 Task: Change the recalculation to "on change and every minute".
Action: Mouse moved to (38, 65)
Screenshot: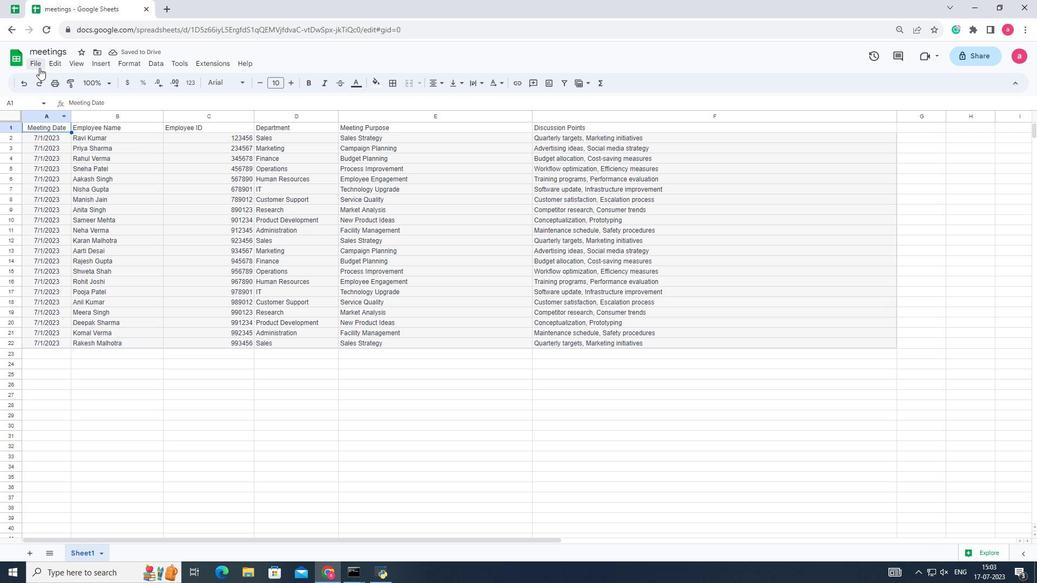 
Action: Mouse pressed left at (38, 65)
Screenshot: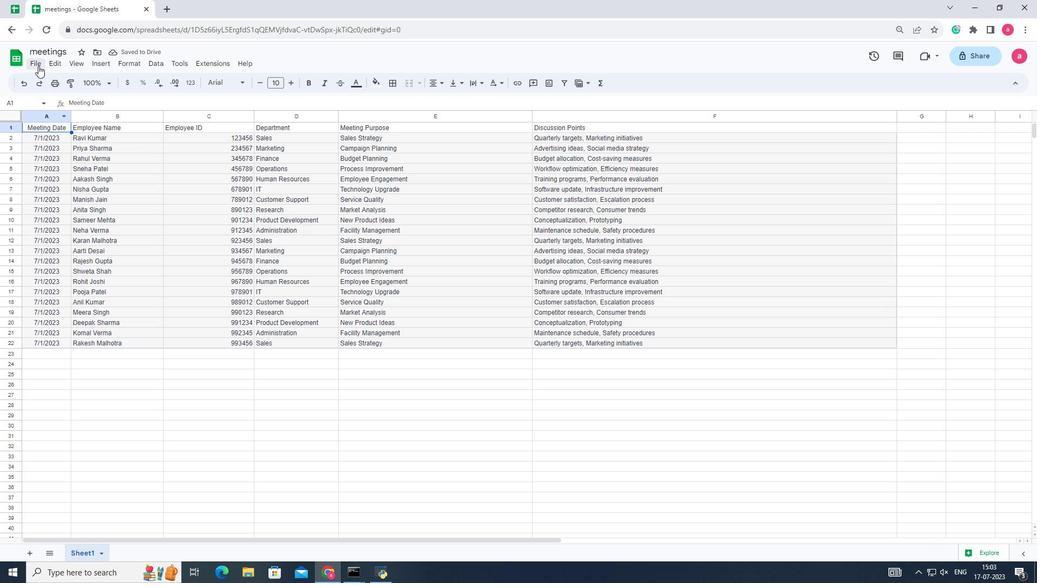 
Action: Mouse moved to (71, 330)
Screenshot: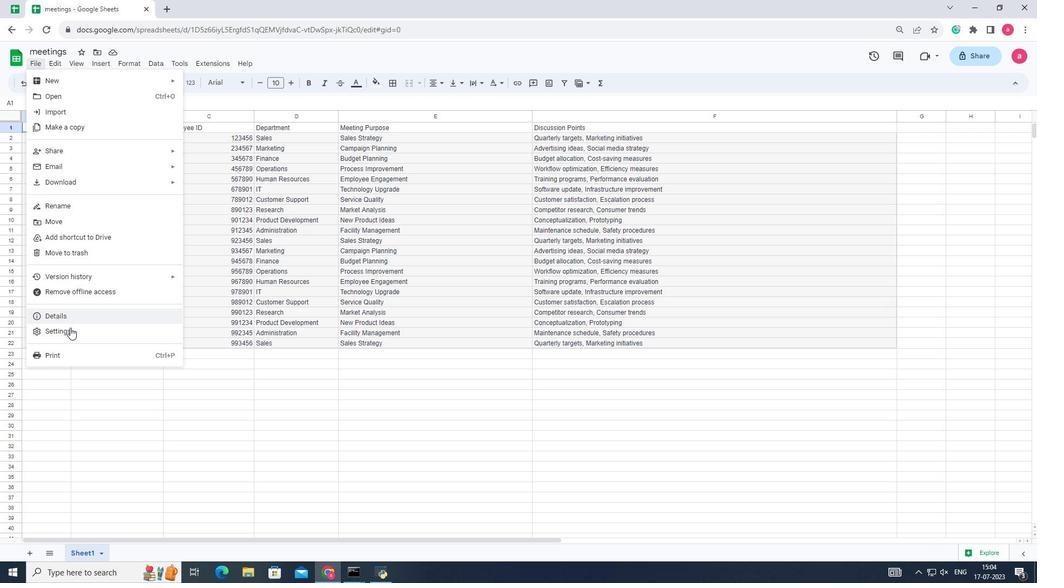 
Action: Mouse pressed left at (71, 330)
Screenshot: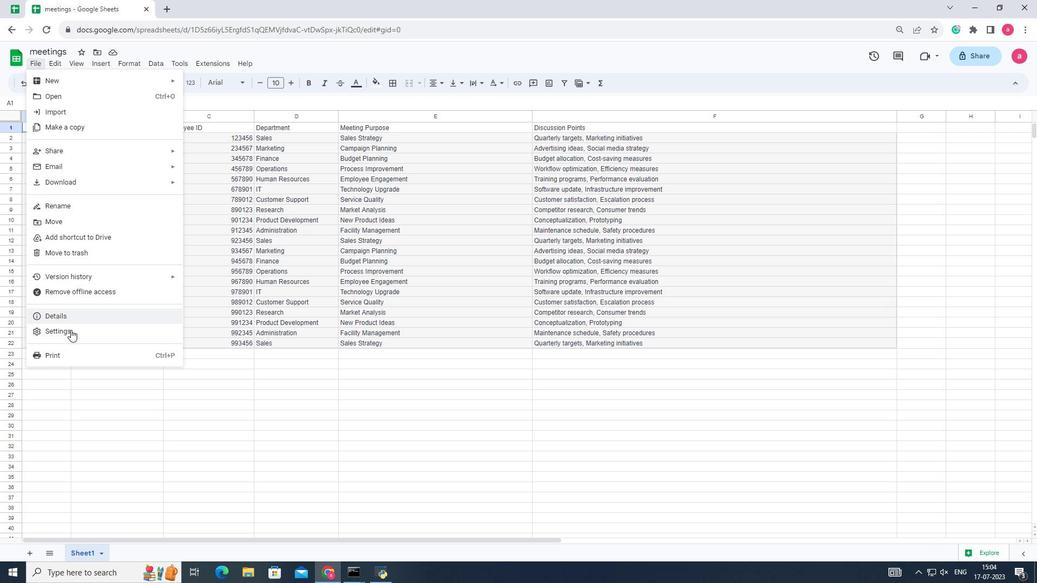 
Action: Mouse moved to (458, 231)
Screenshot: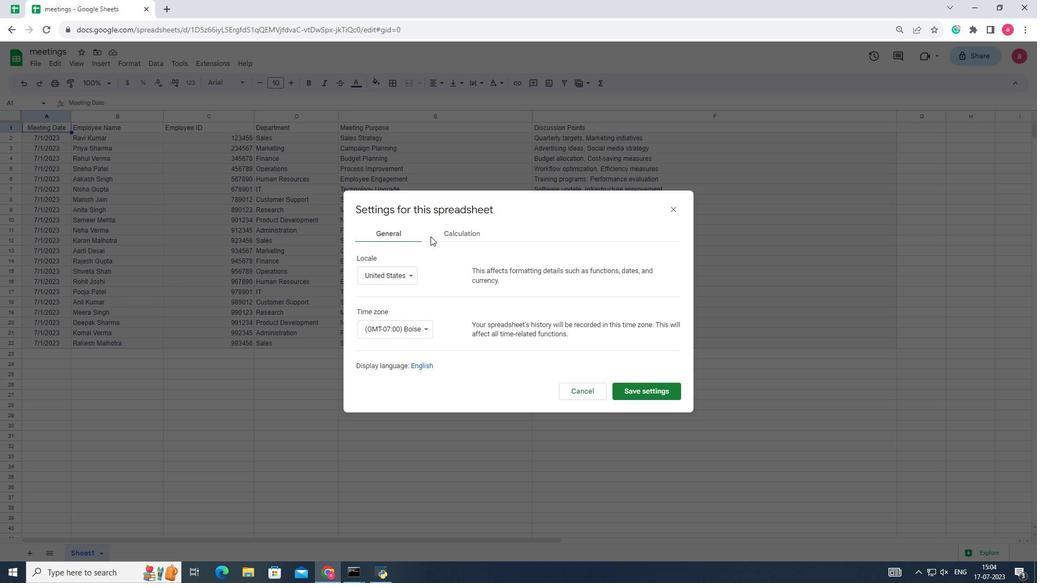 
Action: Mouse pressed left at (458, 231)
Screenshot: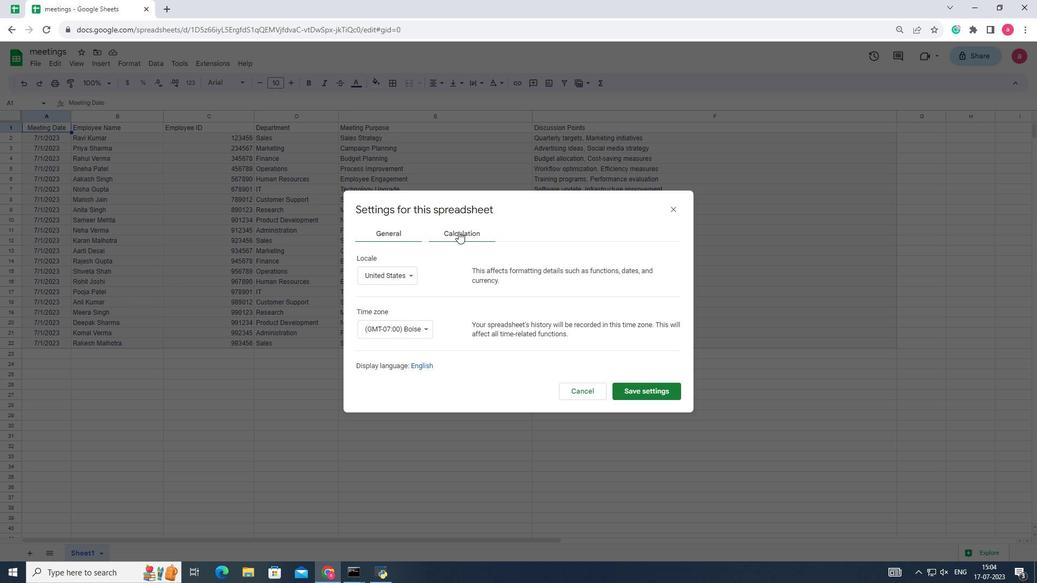 
Action: Mouse moved to (373, 282)
Screenshot: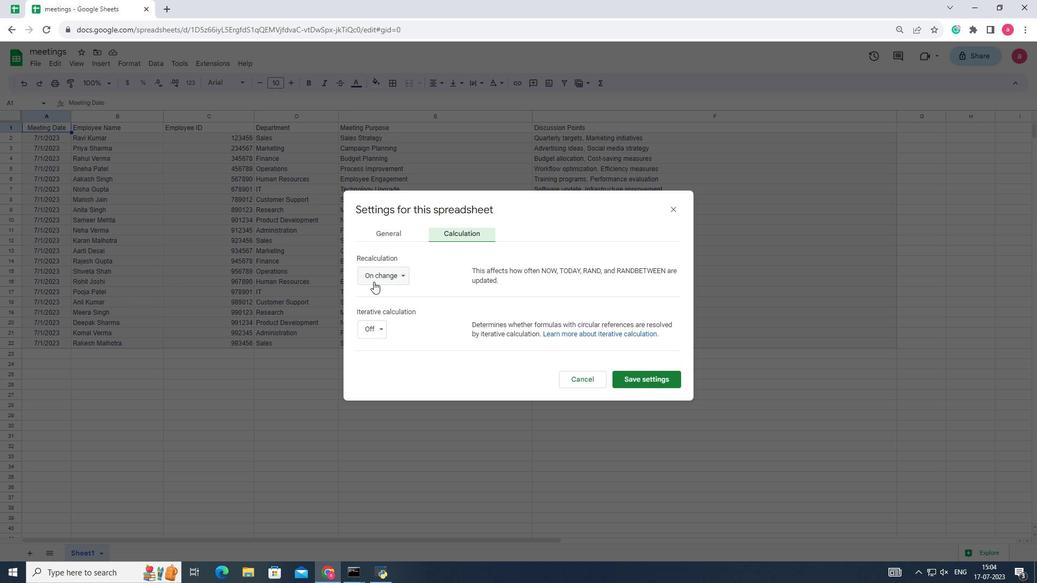 
Action: Mouse pressed left at (373, 282)
Screenshot: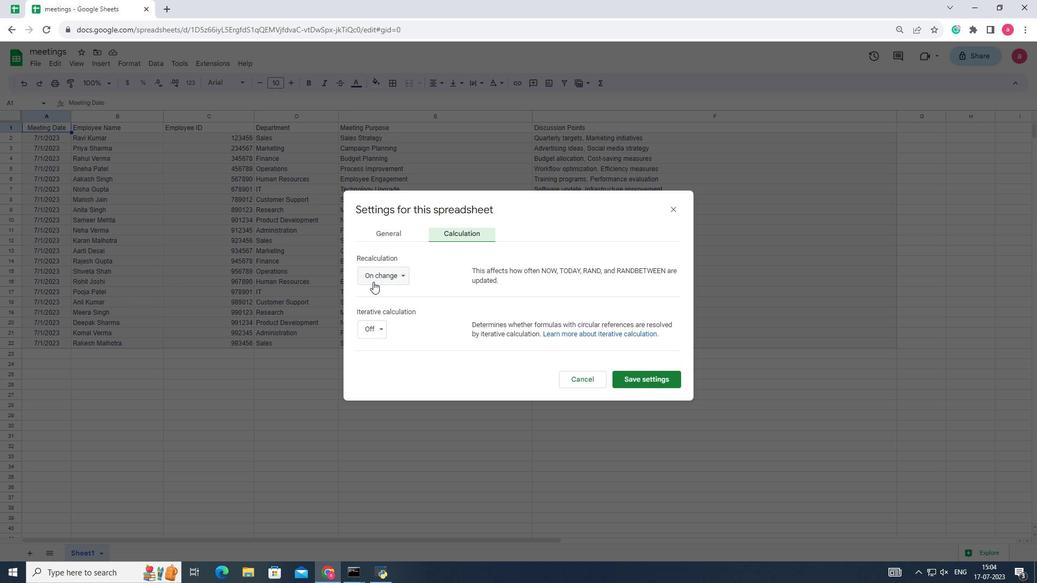 
Action: Mouse moved to (388, 290)
Screenshot: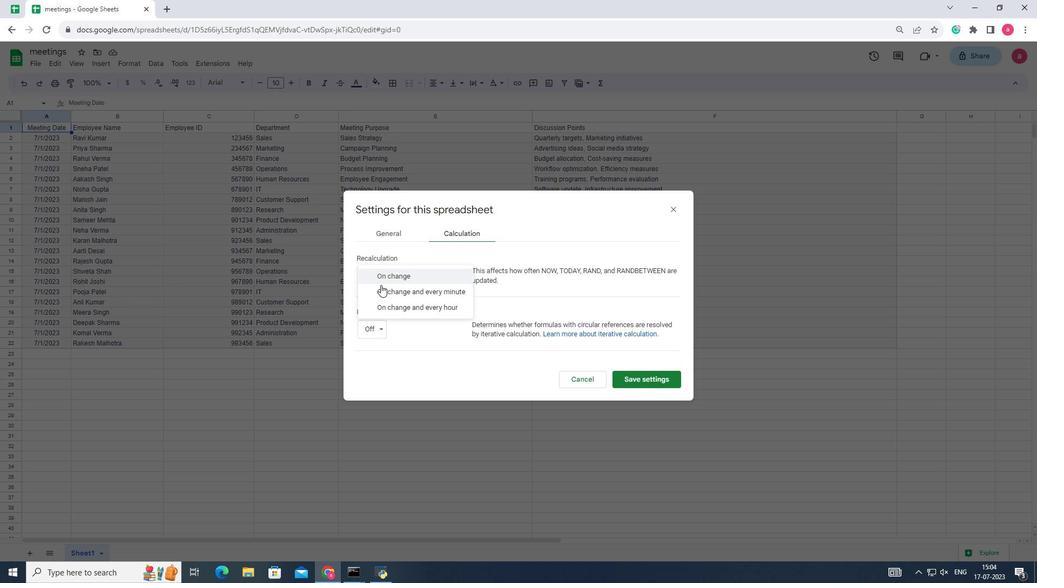 
Action: Mouse pressed left at (388, 290)
Screenshot: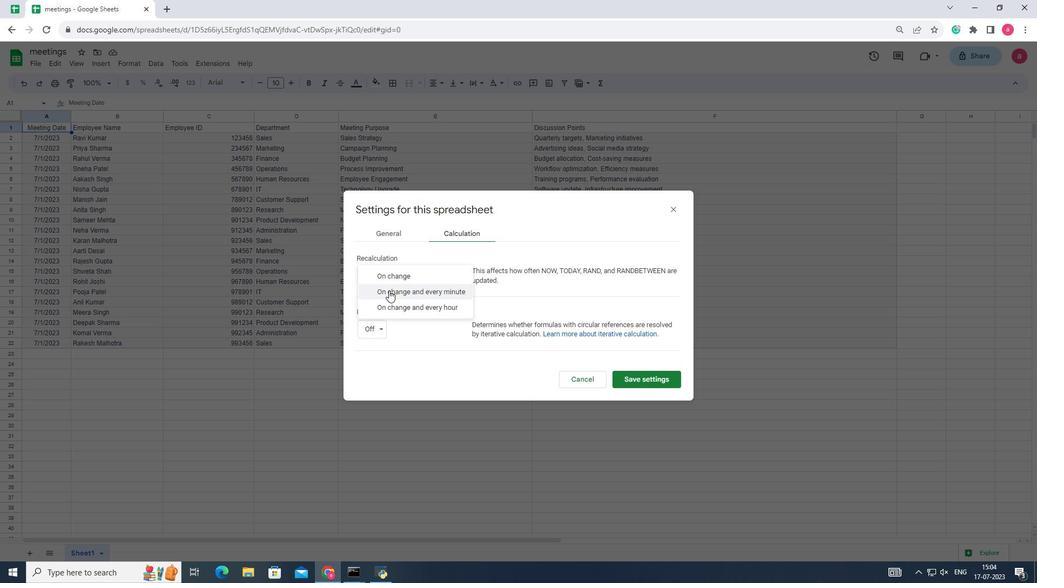 
Action: Mouse moved to (447, 307)
Screenshot: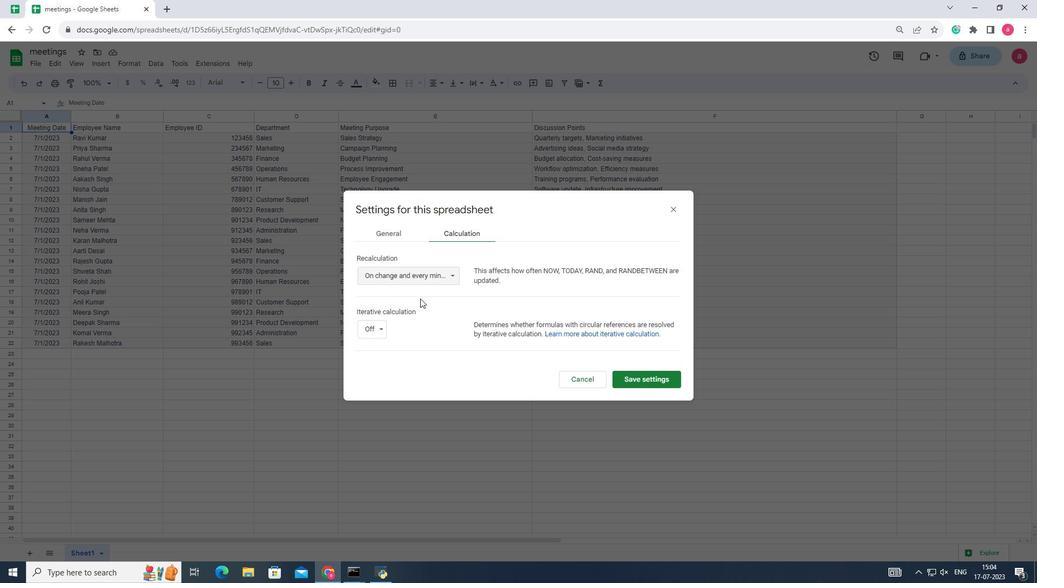 
